Task: Create Card Card0000000183 in Board Board0000000046 in Workspace WS0000000016 in Trello. Create Card Card0000000184 in Board Board0000000046 in Workspace WS0000000016 in Trello. Create Card Card0000000185 in Board Board0000000047 in Workspace WS0000000016 in Trello. Create Card Card0000000186 in Board Board0000000047 in Workspace WS0000000016 in Trello. Create Card Card0000000187 in Board Board0000000047 in Workspace WS0000000016 in Trello
Action: Mouse moved to (606, 73)
Screenshot: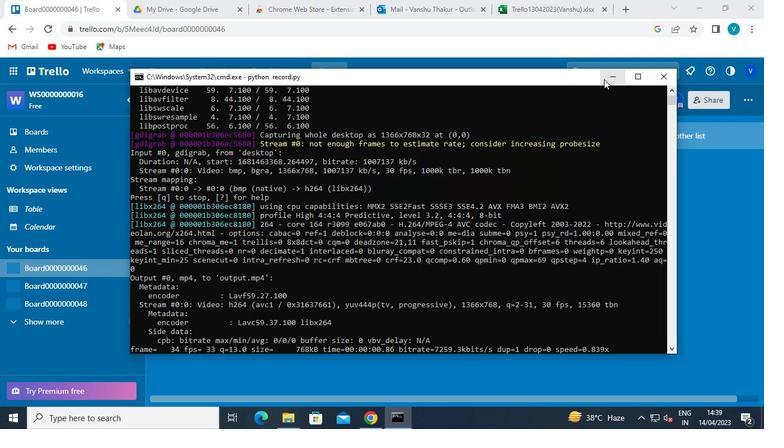 
Action: Mouse pressed left at (606, 73)
Screenshot: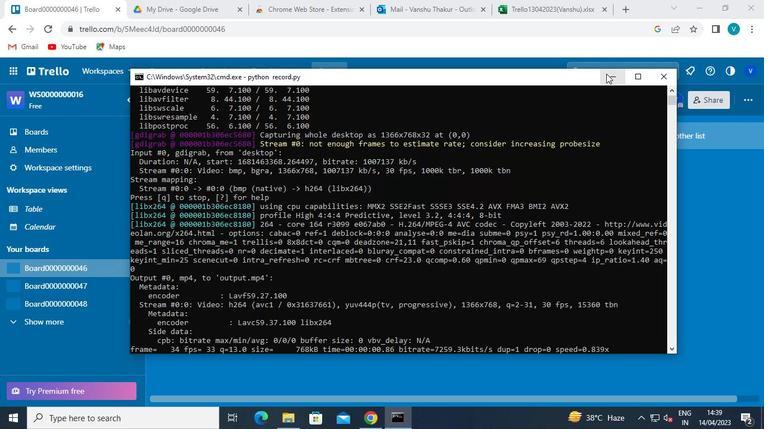 
Action: Mouse moved to (79, 267)
Screenshot: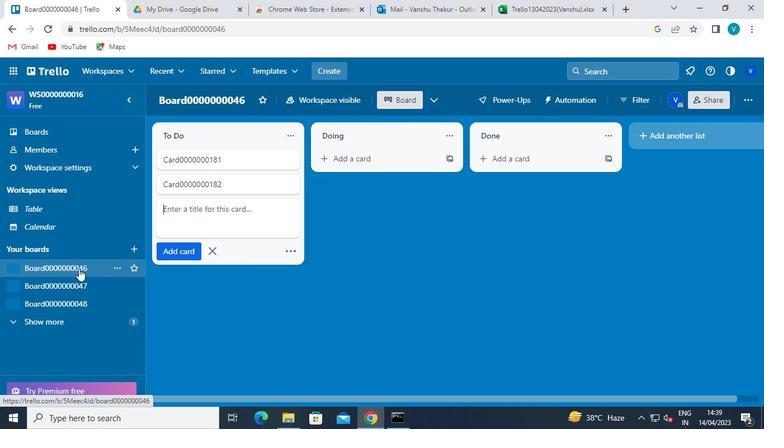 
Action: Mouse pressed left at (79, 267)
Screenshot: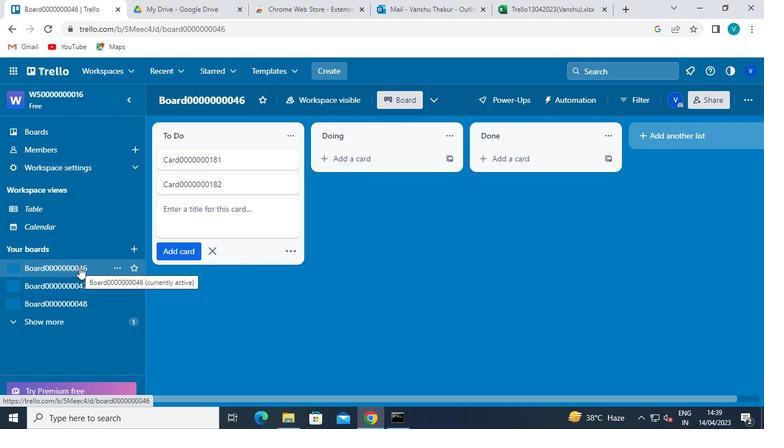 
Action: Mouse moved to (190, 204)
Screenshot: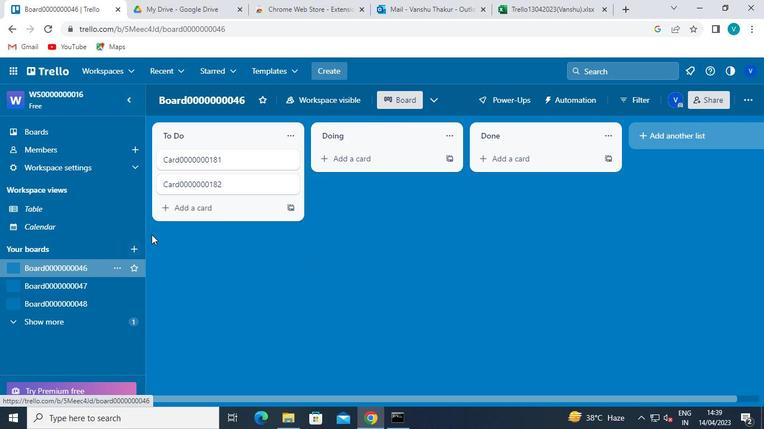 
Action: Mouse pressed left at (190, 204)
Screenshot: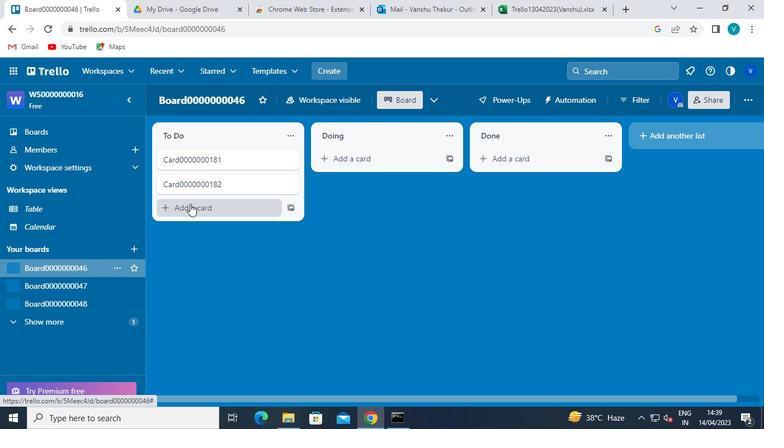 
Action: Mouse moved to (186, 219)
Screenshot: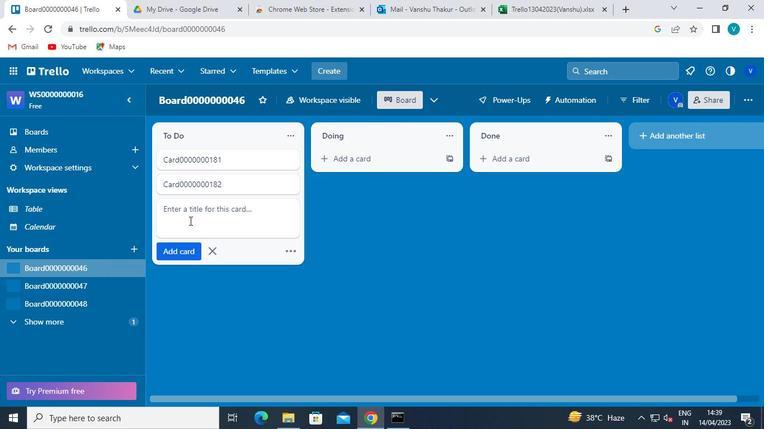 
Action: Keyboard Key.shift
Screenshot: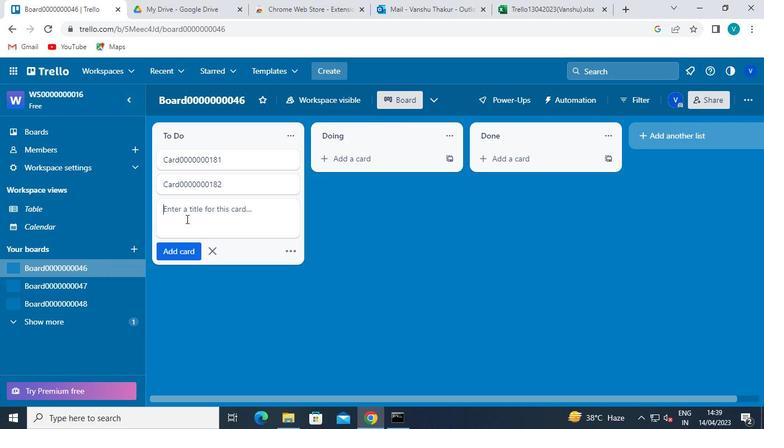 
Action: Keyboard C
Screenshot: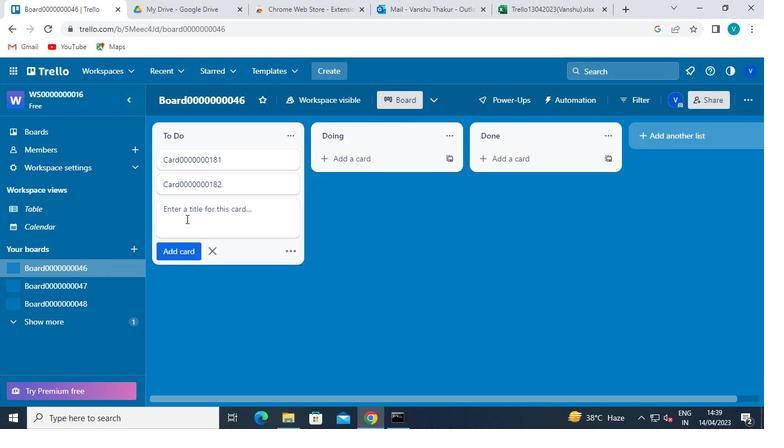 
Action: Keyboard a
Screenshot: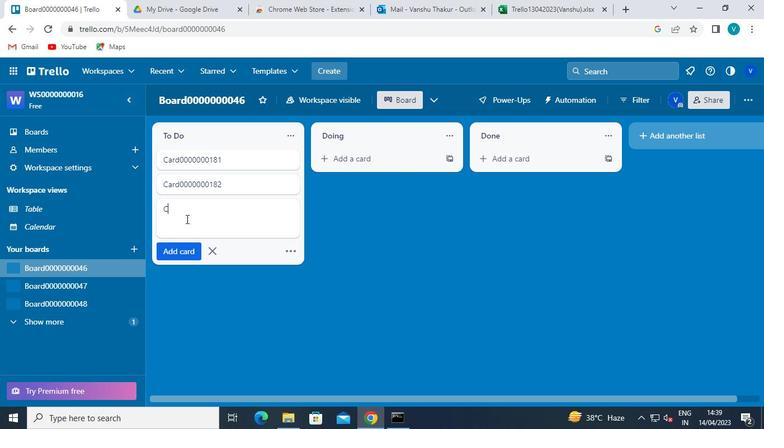 
Action: Keyboard r
Screenshot: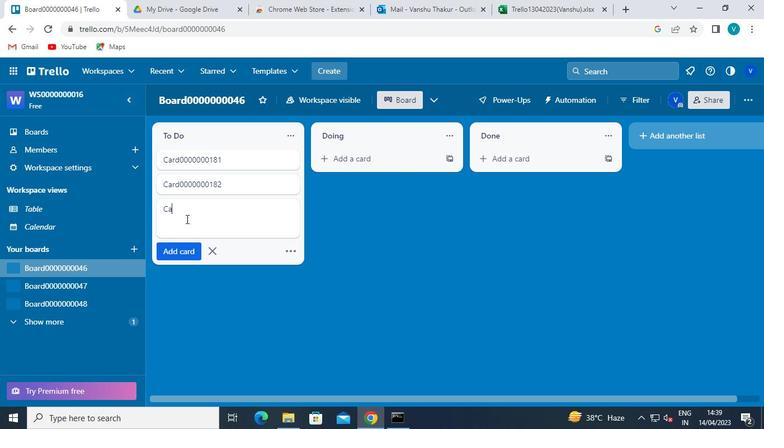 
Action: Keyboard d
Screenshot: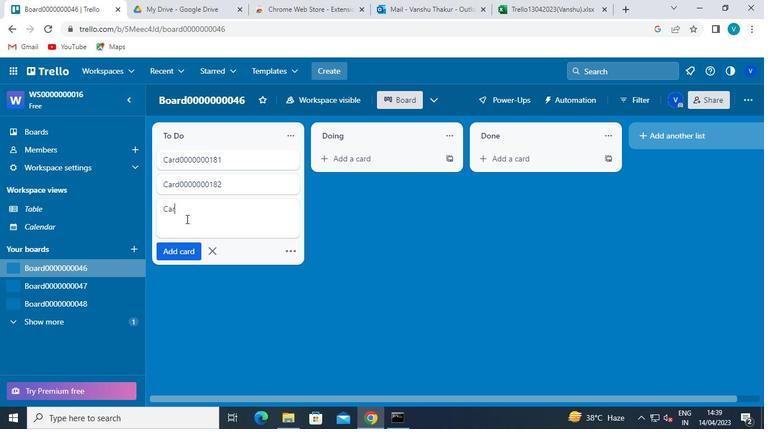
Action: Keyboard <96>
Screenshot: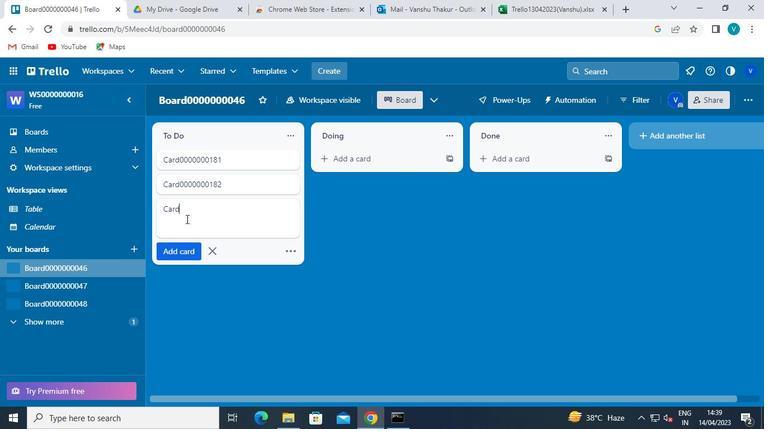 
Action: Keyboard <96>
Screenshot: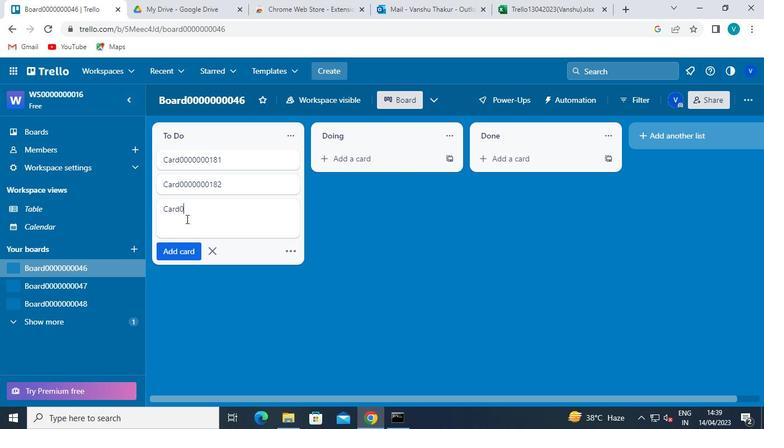 
Action: Keyboard <96>
Screenshot: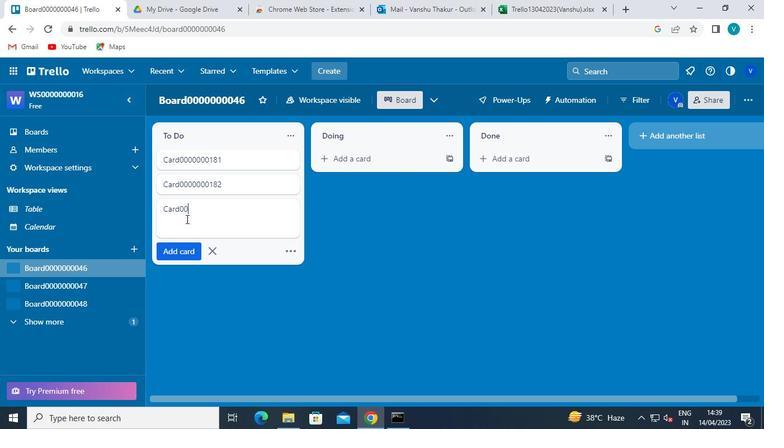 
Action: Keyboard <96>
Screenshot: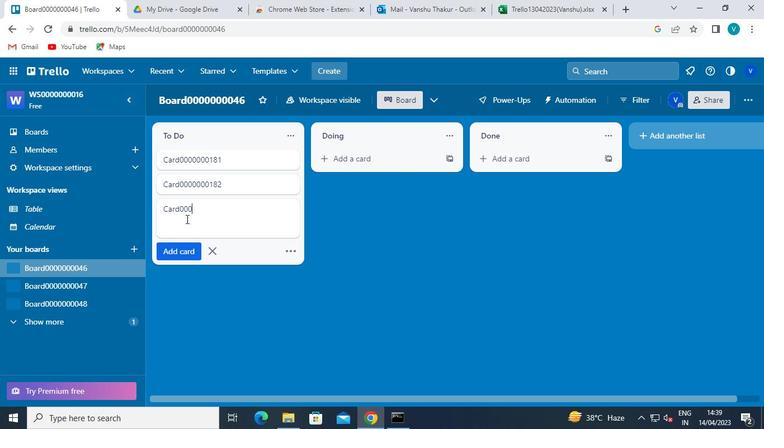 
Action: Keyboard <96>
Screenshot: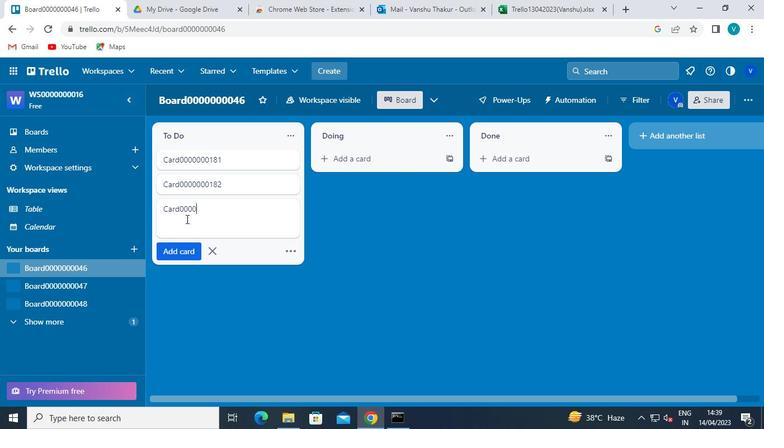 
Action: Keyboard <96>
Screenshot: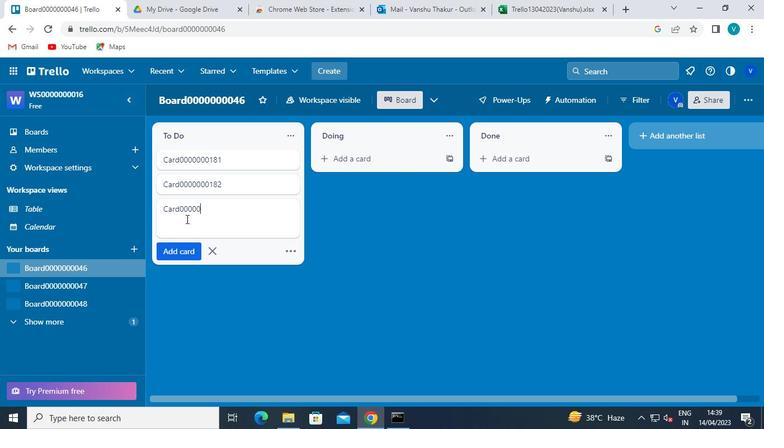 
Action: Keyboard <96>
Screenshot: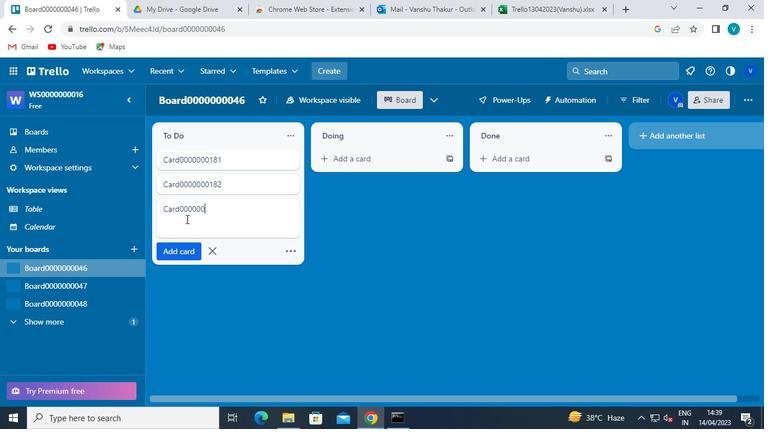 
Action: Keyboard <97>
Screenshot: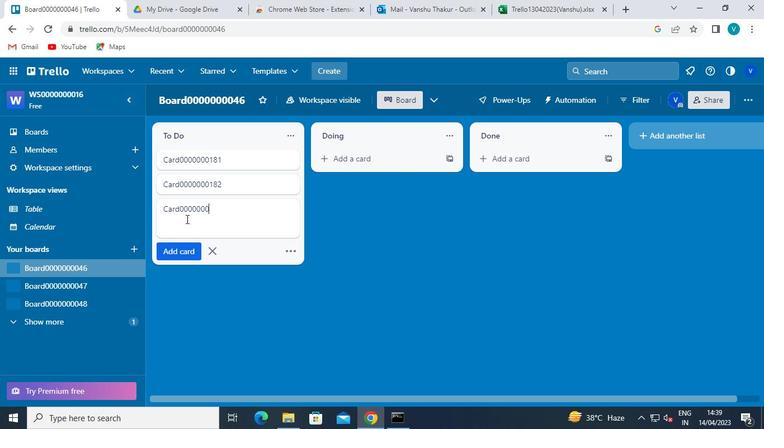 
Action: Keyboard <104>
Screenshot: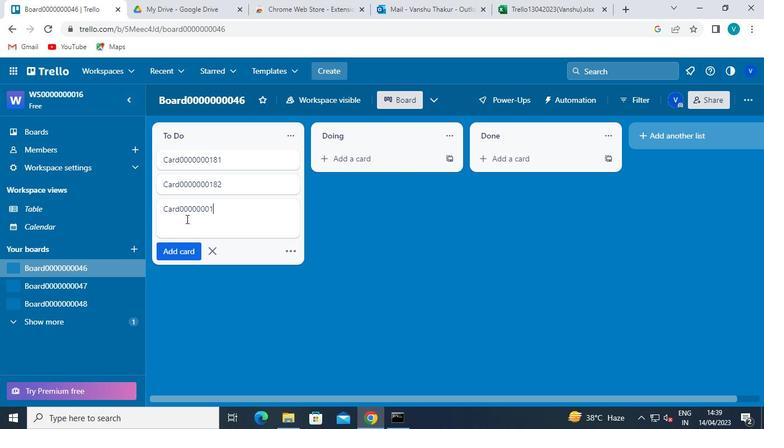
Action: Keyboard <99>
Screenshot: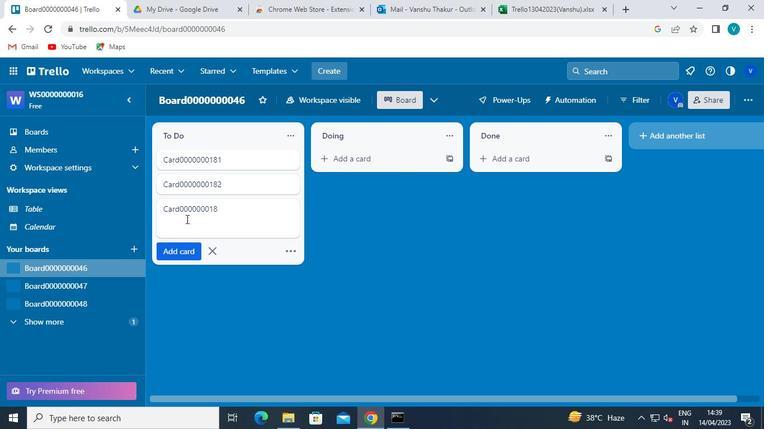 
Action: Keyboard Key.enter
Screenshot: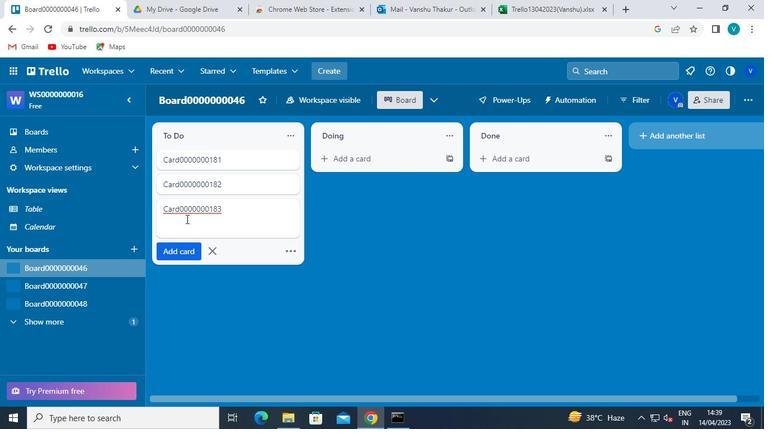 
Action: Keyboard Key.shift
Screenshot: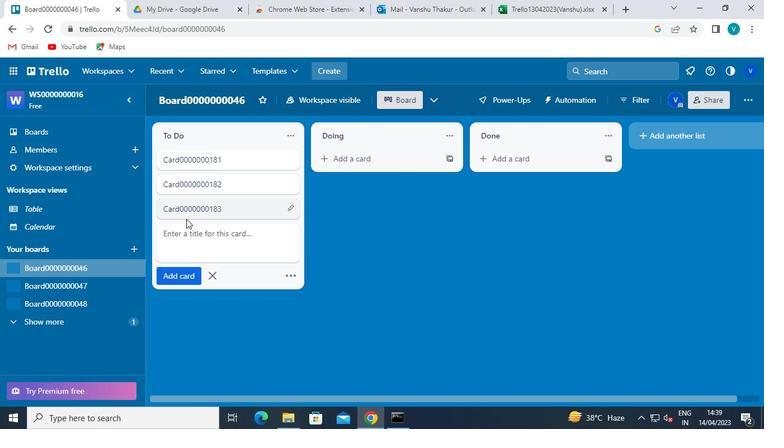 
Action: Keyboard C
Screenshot: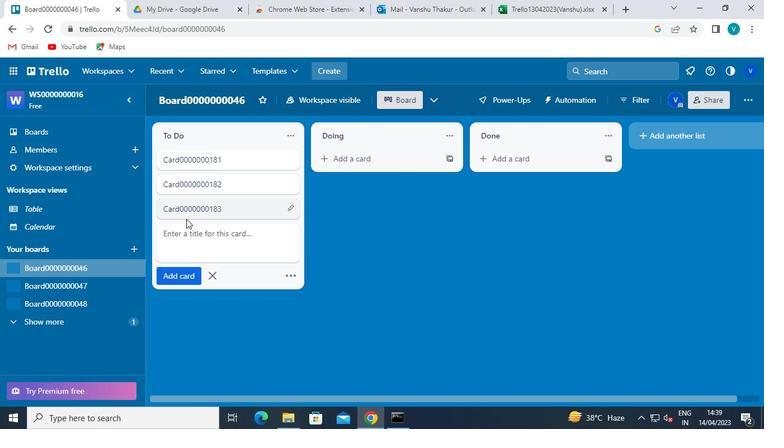 
Action: Keyboard a
Screenshot: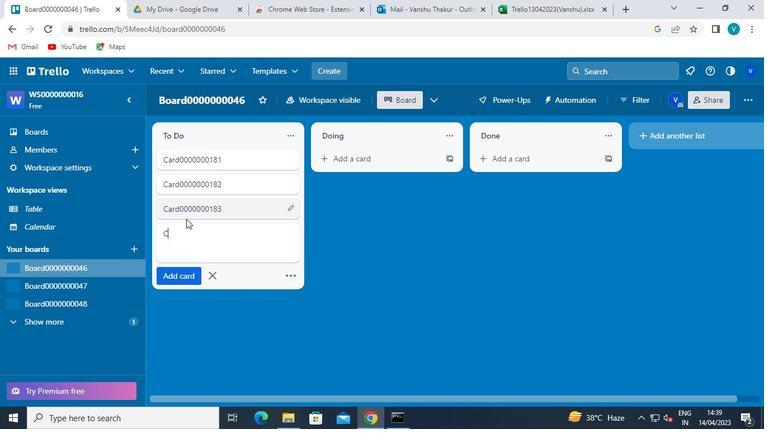 
Action: Keyboard r
Screenshot: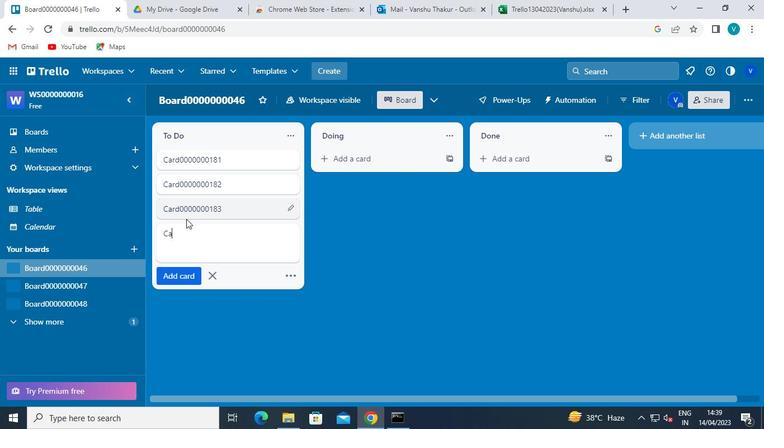 
Action: Keyboard d
Screenshot: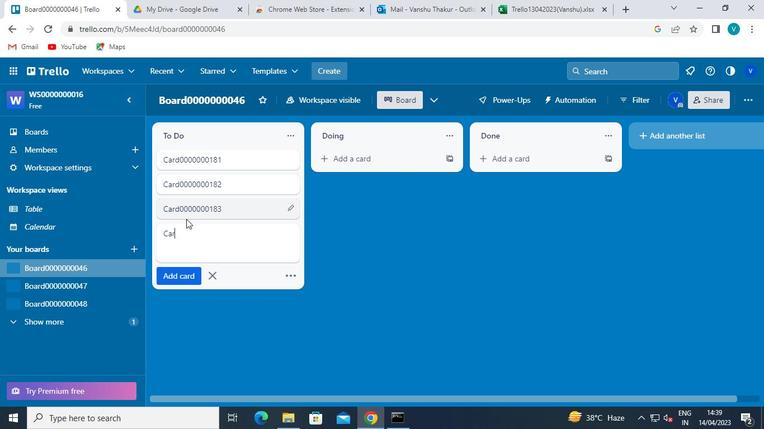 
Action: Keyboard <96>
Screenshot: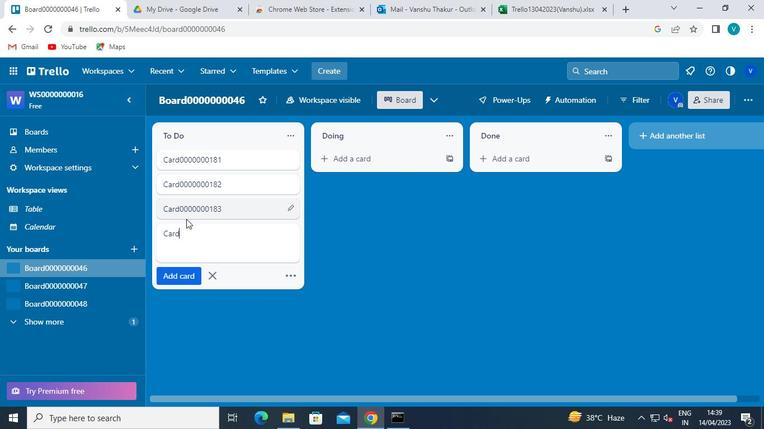 
Action: Keyboard <96>
Screenshot: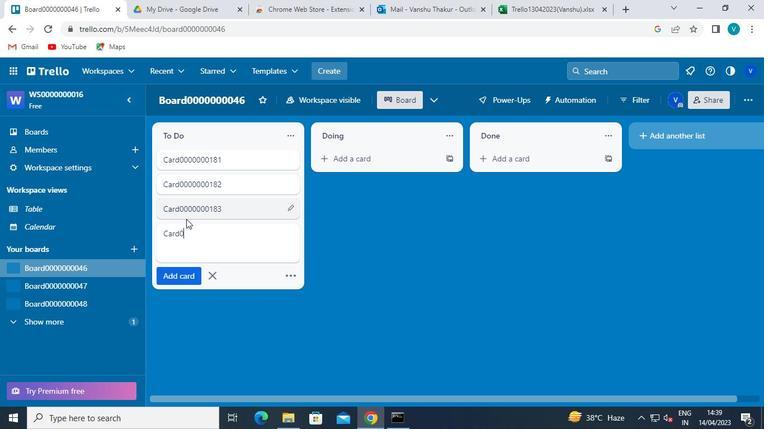 
Action: Keyboard <96>
Screenshot: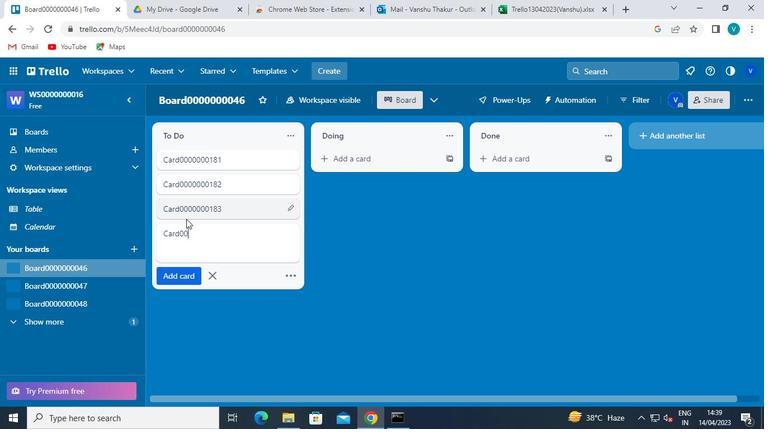 
Action: Keyboard <96>
Screenshot: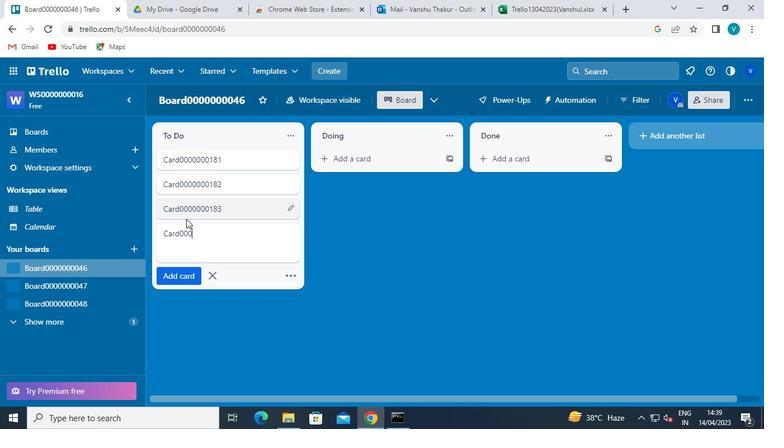 
Action: Keyboard <96>
Screenshot: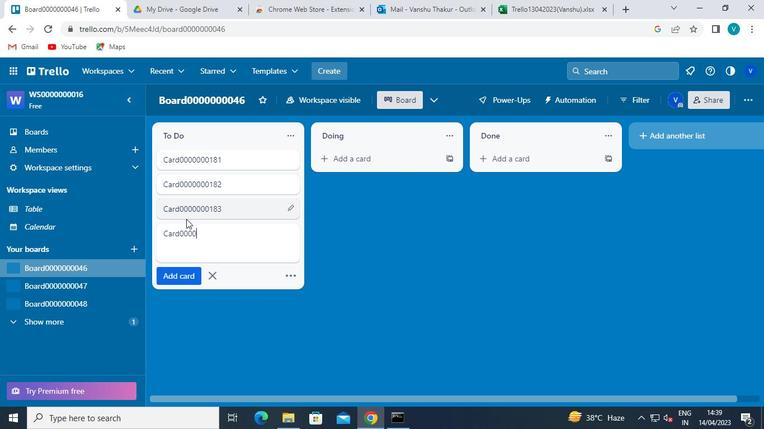 
Action: Keyboard <96>
Screenshot: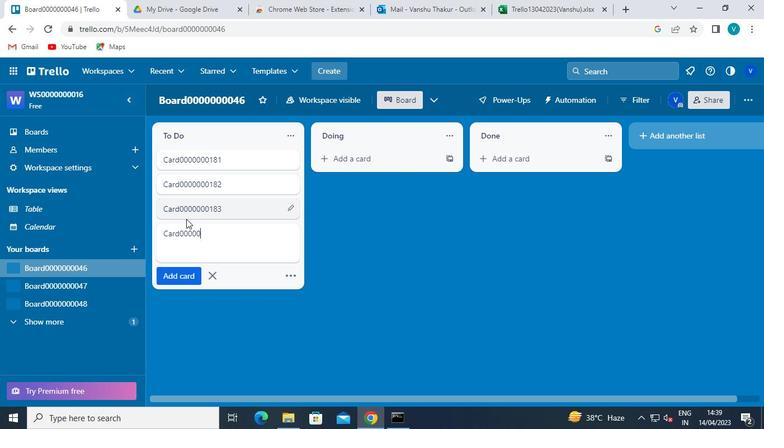 
Action: Keyboard <96>
Screenshot: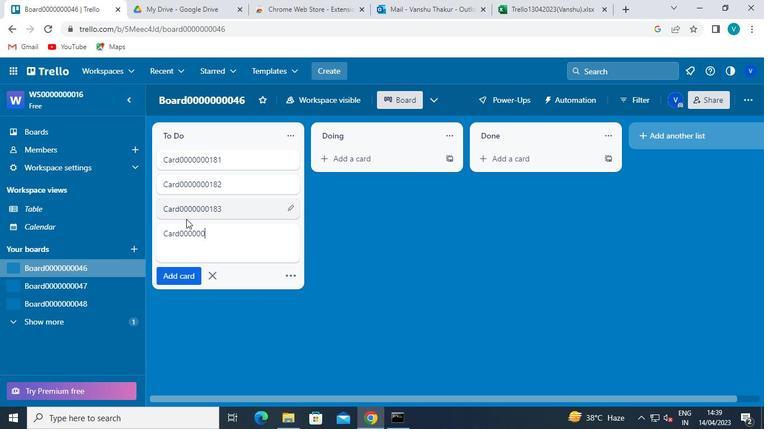 
Action: Keyboard <97>
Screenshot: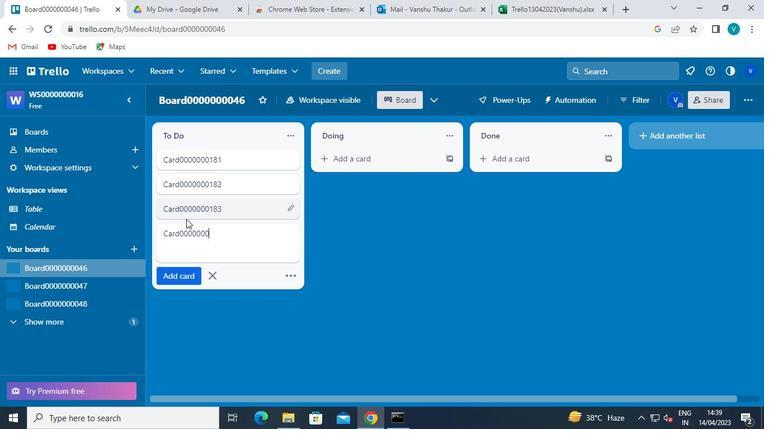 
Action: Keyboard <104>
Screenshot: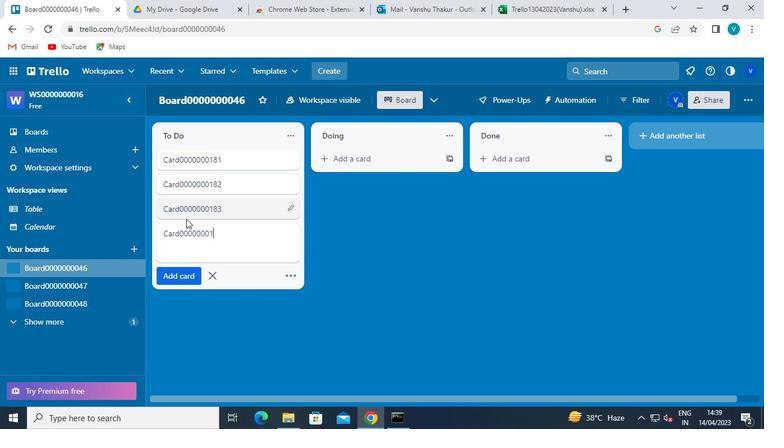 
Action: Keyboard <100>
Screenshot: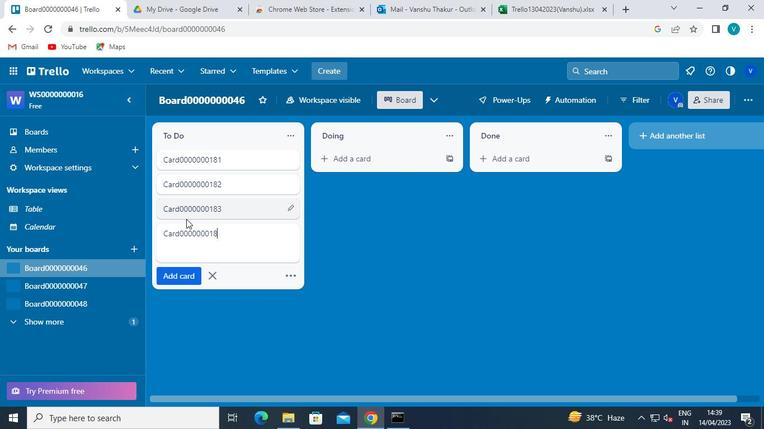 
Action: Keyboard Key.enter
Screenshot: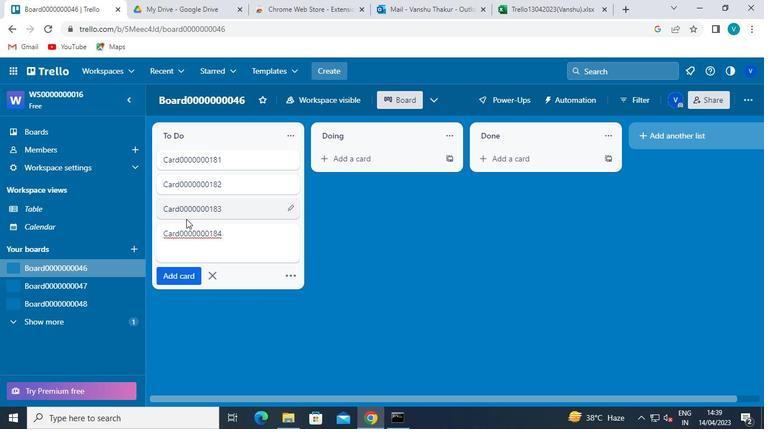 
Action: Mouse moved to (88, 283)
Screenshot: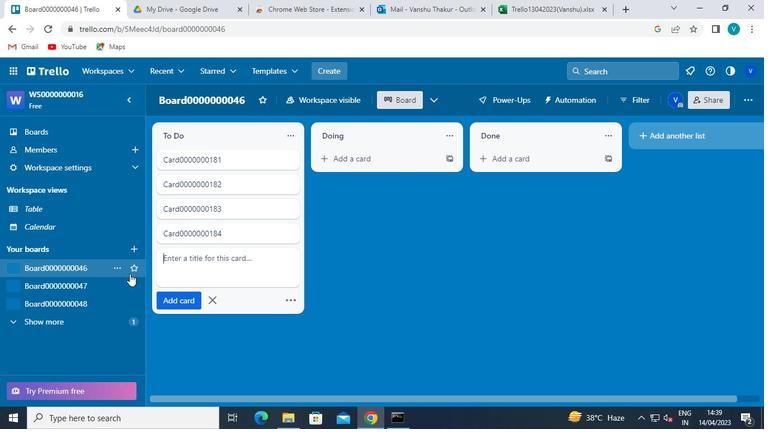 
Action: Mouse pressed left at (88, 283)
Screenshot: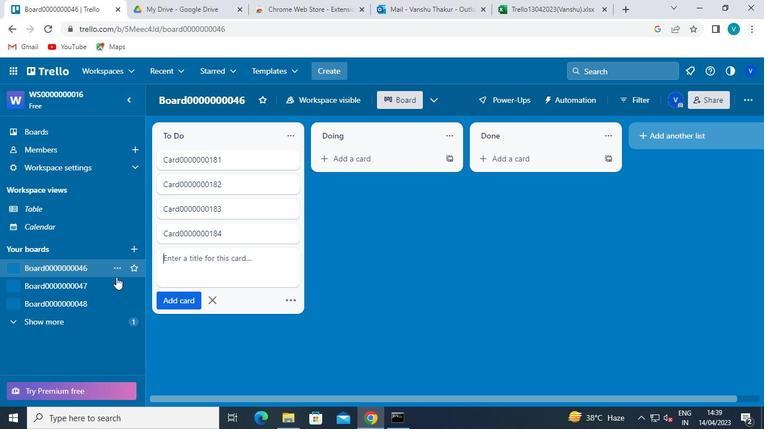 
Action: Mouse moved to (192, 158)
Screenshot: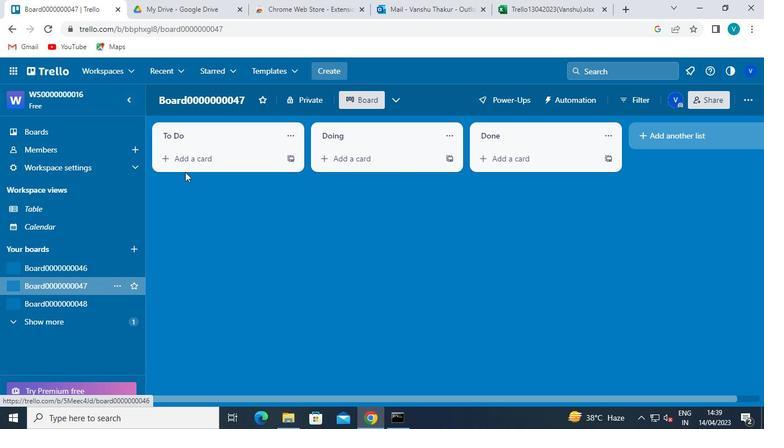 
Action: Mouse pressed left at (192, 158)
Screenshot: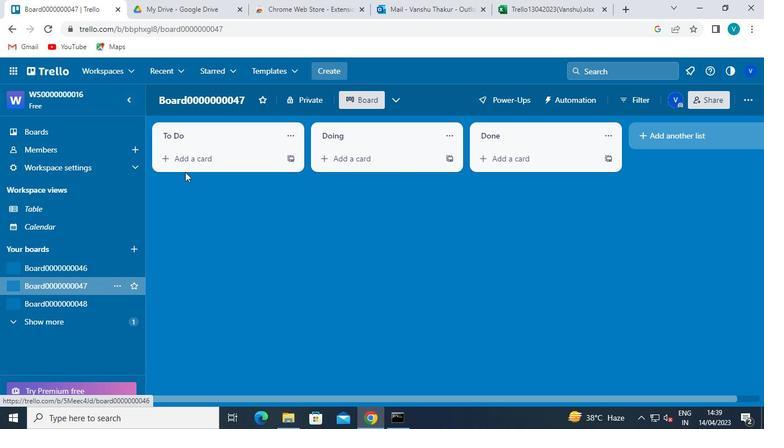 
Action: Keyboard Key.shift
Screenshot: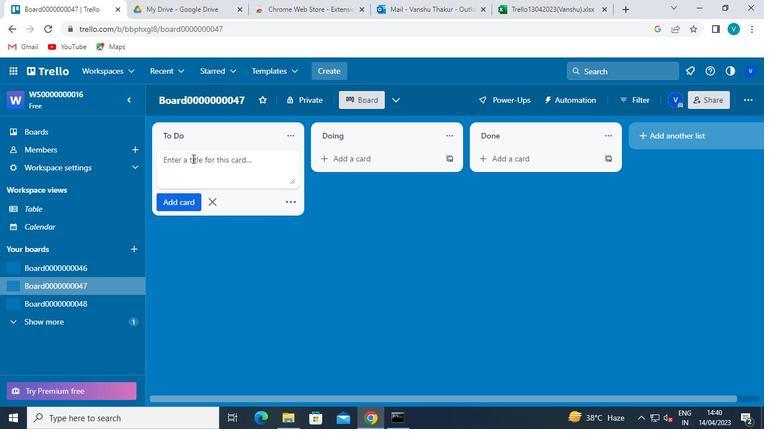 
Action: Keyboard C
Screenshot: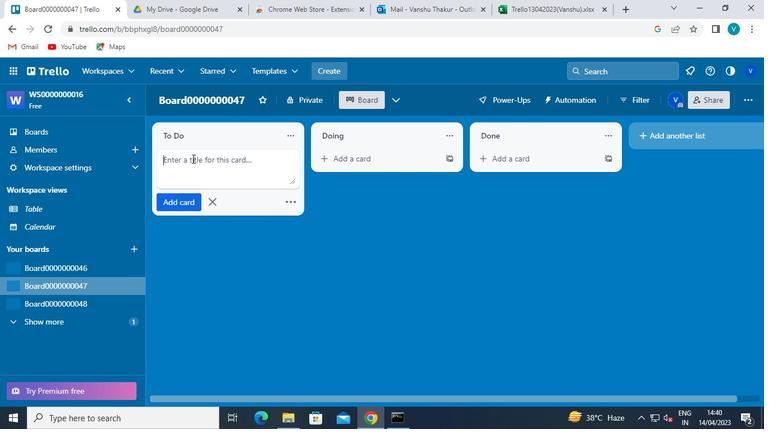 
Action: Keyboard a
Screenshot: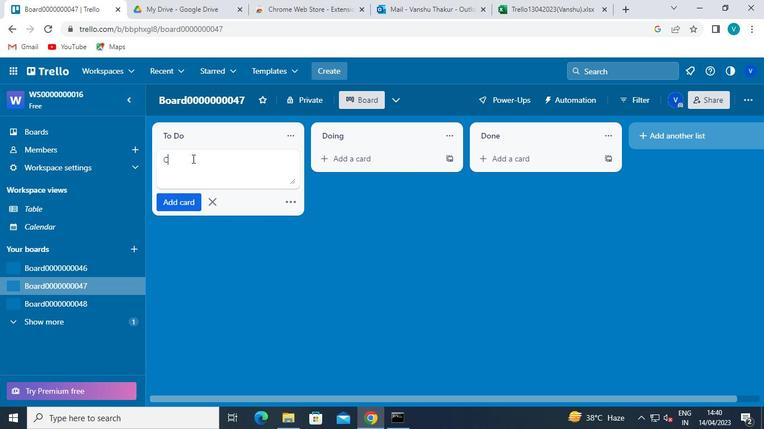 
Action: Keyboard r
Screenshot: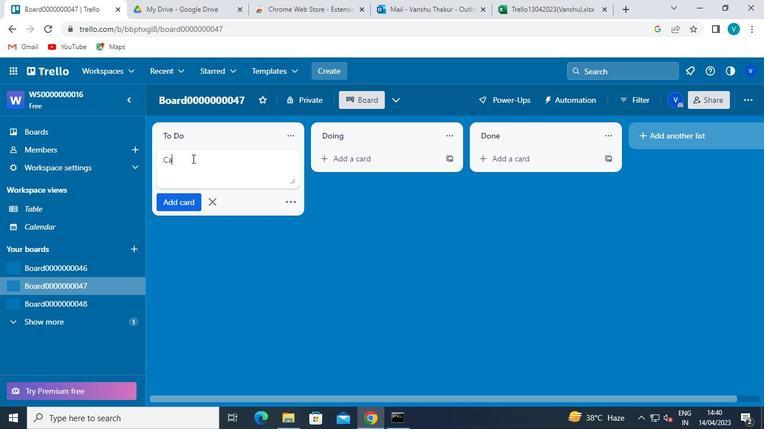 
Action: Keyboard d
Screenshot: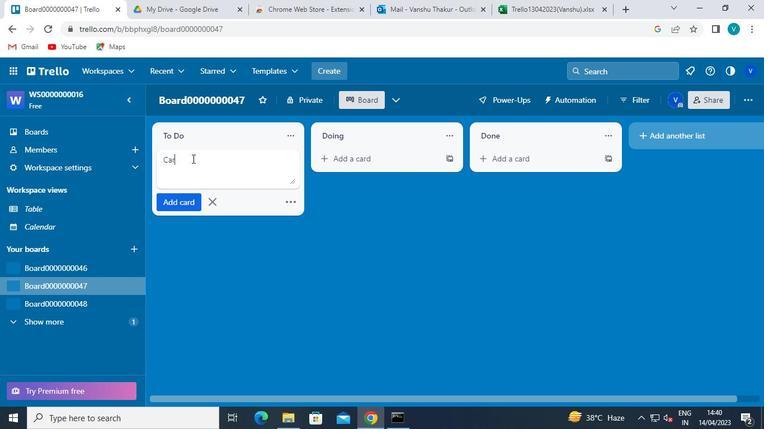 
Action: Keyboard <96>
Screenshot: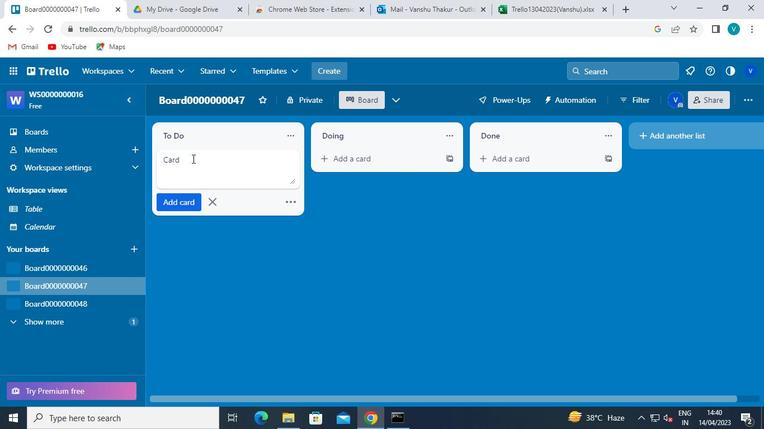 
Action: Keyboard <96>
Screenshot: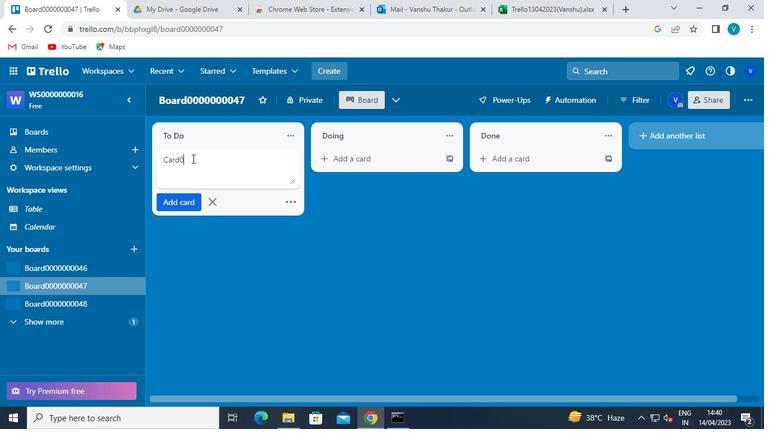 
Action: Keyboard <96>
Screenshot: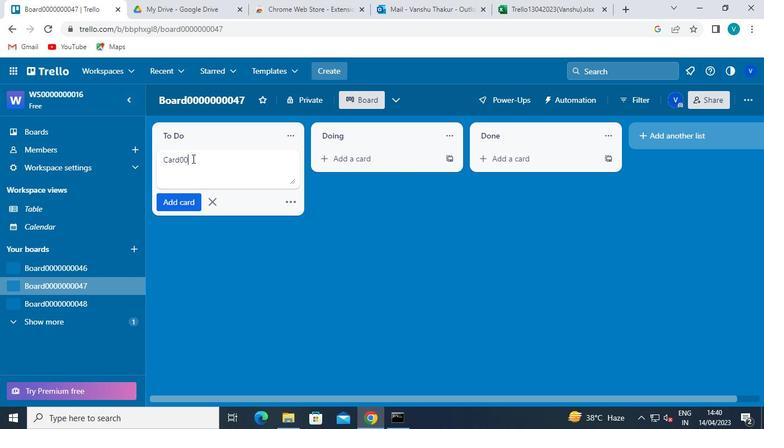 
Action: Keyboard <96>
Screenshot: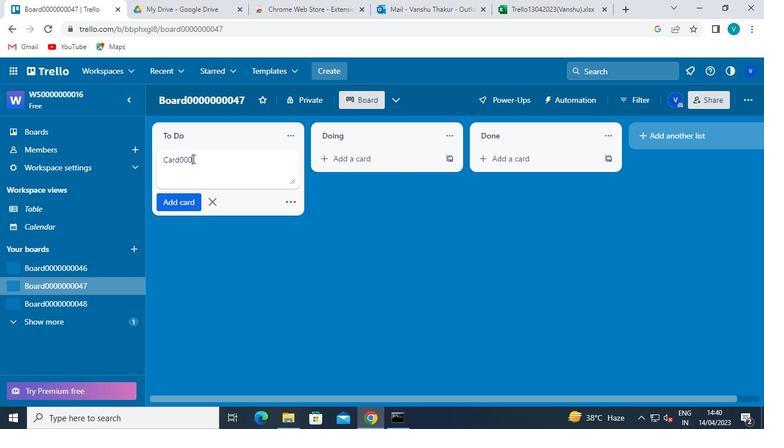 
Action: Keyboard <96>
Screenshot: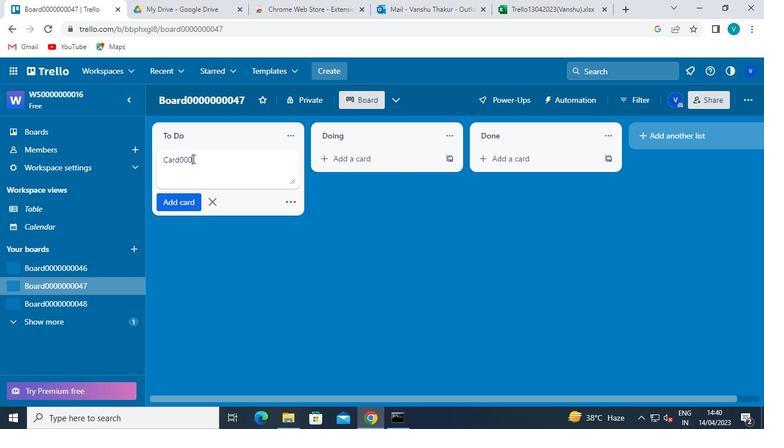 
Action: Keyboard <96>
Screenshot: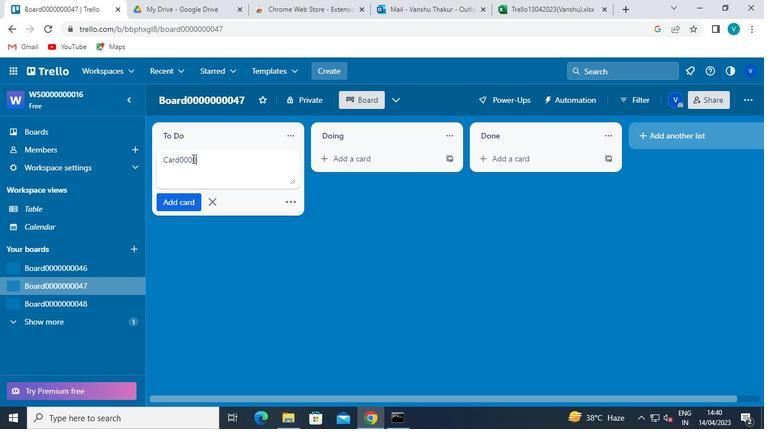 
Action: Keyboard <96>
Screenshot: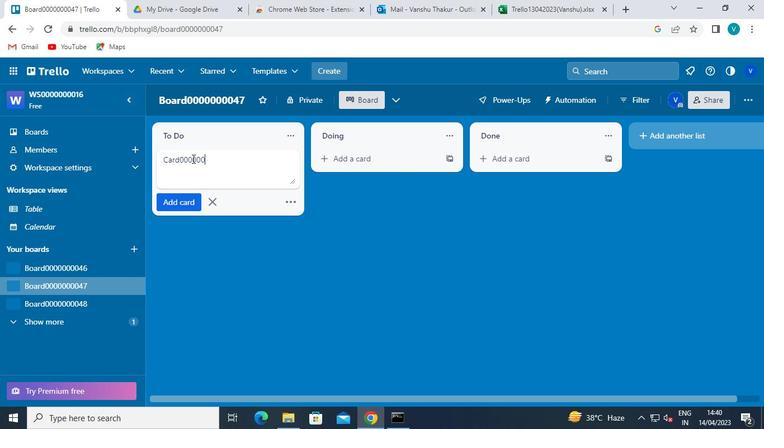
Action: Keyboard <97>
Screenshot: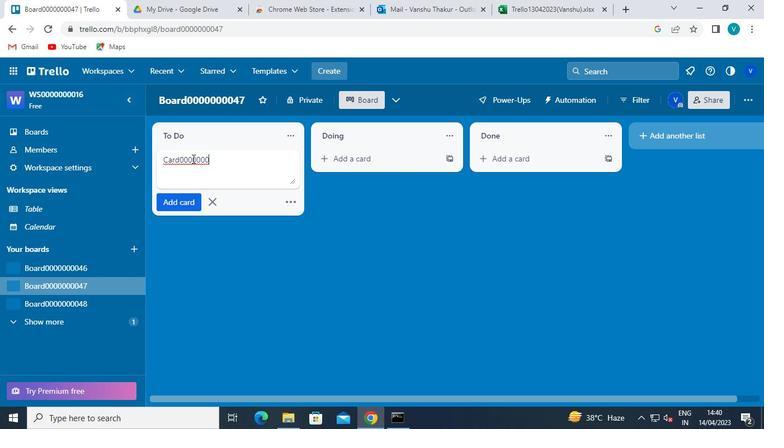 
Action: Keyboard <104>
Screenshot: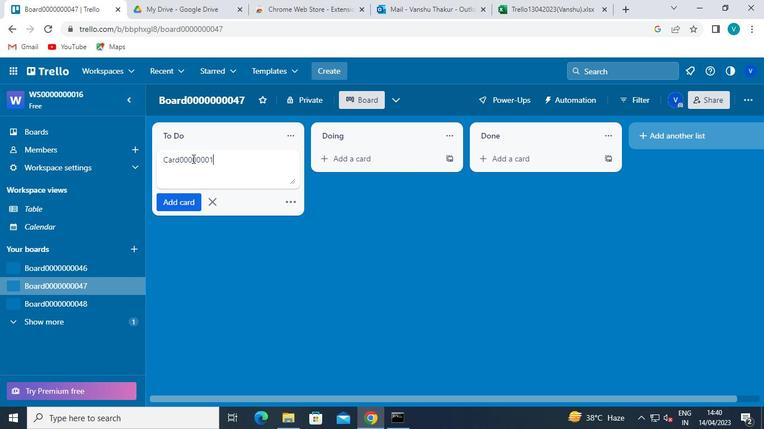 
Action: Keyboard <101>
Screenshot: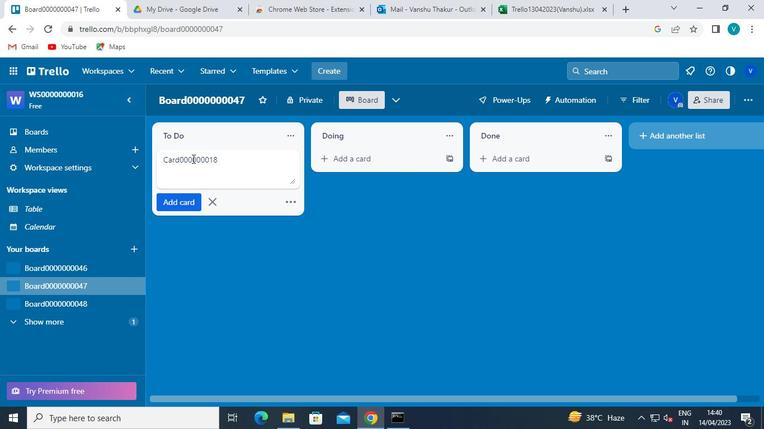
Action: Keyboard Key.enter
Screenshot: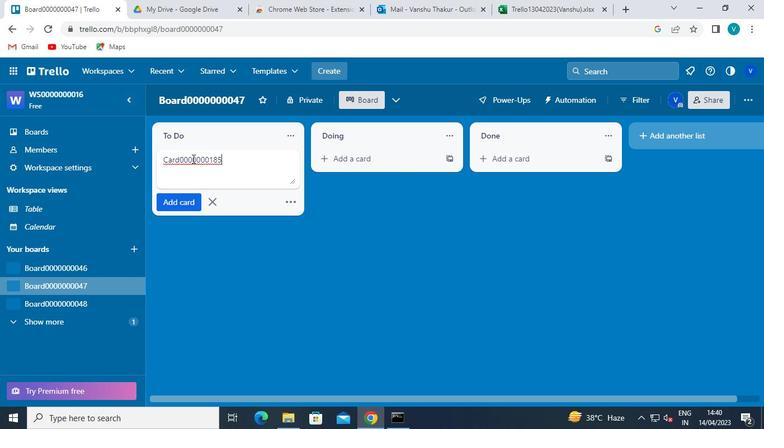 
Action: Keyboard Key.shift
Screenshot: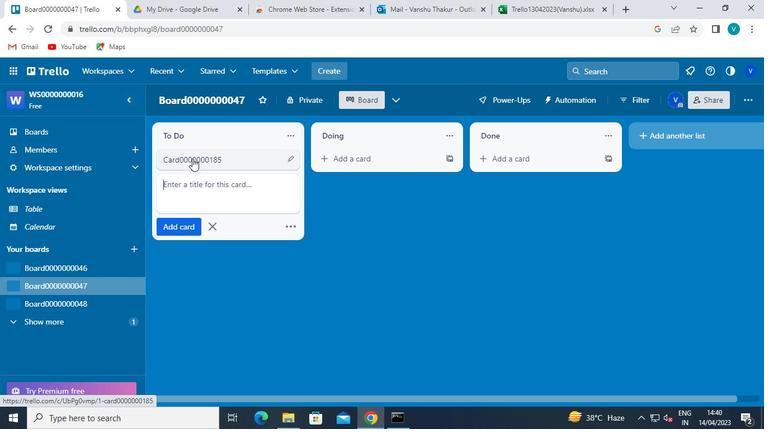 
Action: Keyboard C
Screenshot: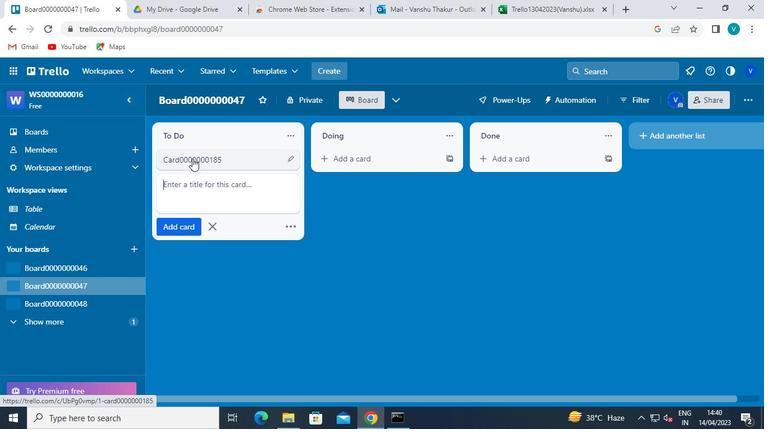 
Action: Keyboard a
Screenshot: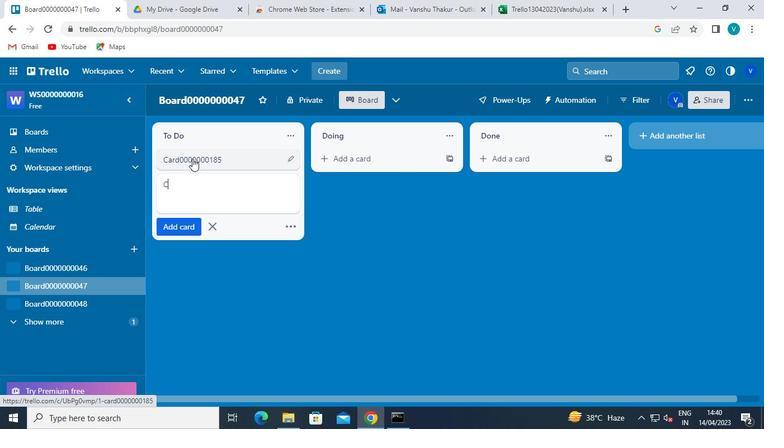 
Action: Keyboard r
Screenshot: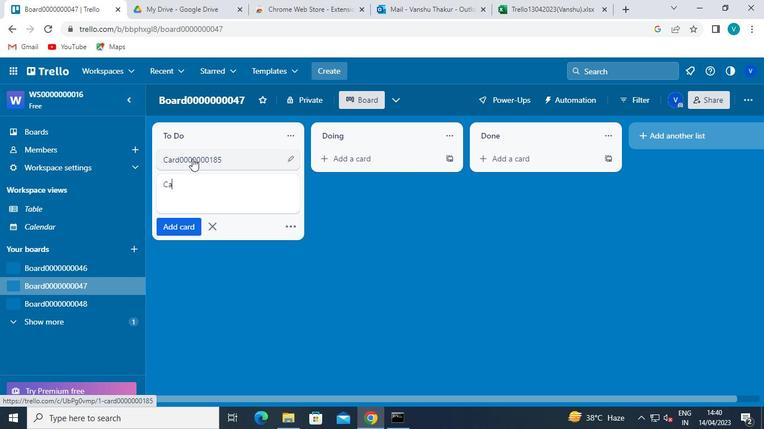 
Action: Keyboard d
Screenshot: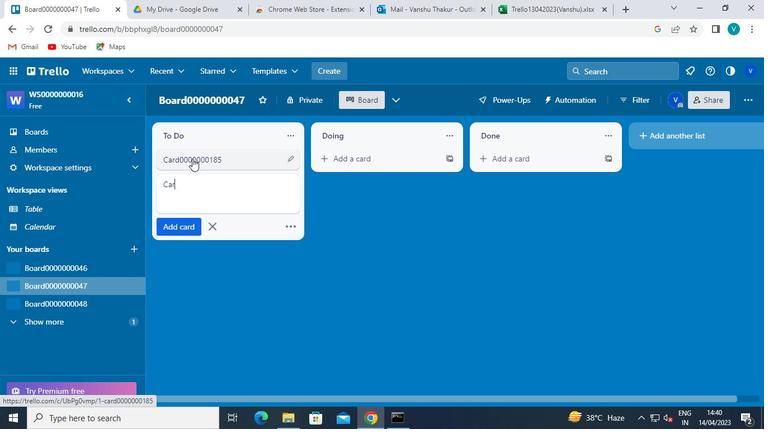 
Action: Keyboard <96>
Screenshot: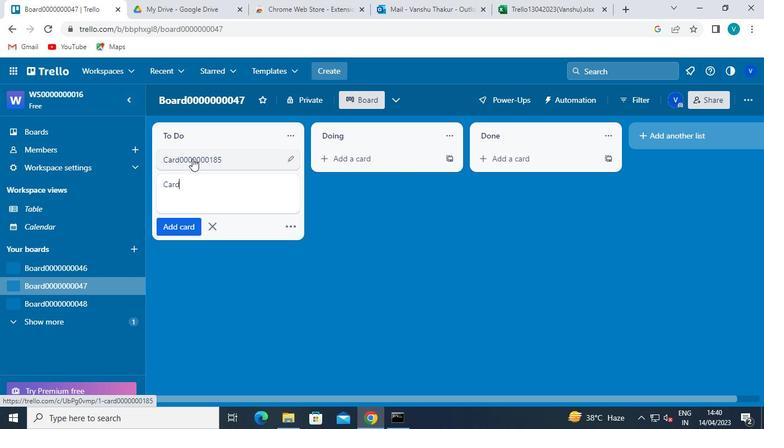 
Action: Keyboard <96>
Screenshot: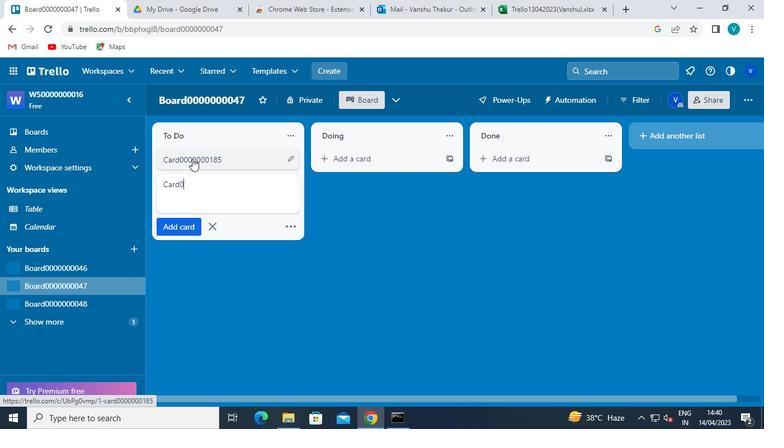 
Action: Keyboard <96>
Screenshot: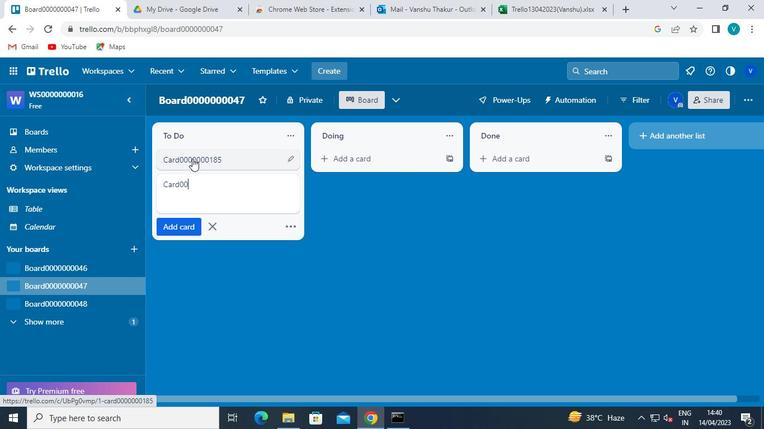 
Action: Keyboard <96>
Screenshot: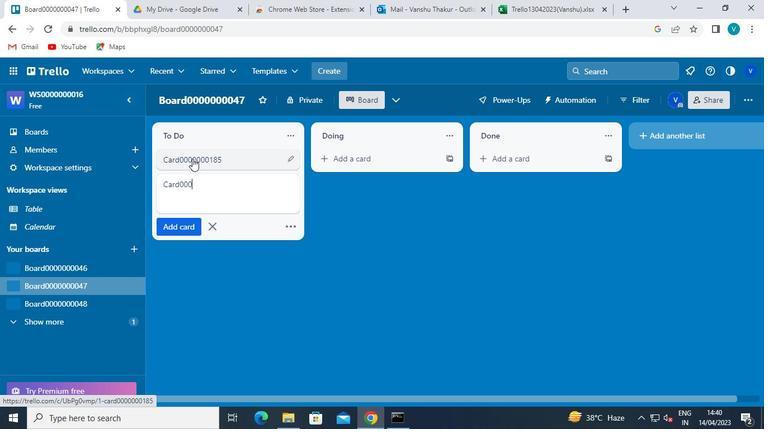
Action: Keyboard <96>
Screenshot: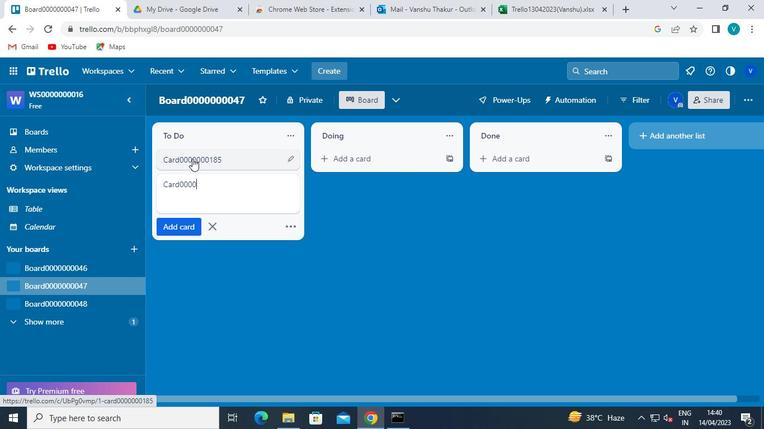 
Action: Keyboard <96>
Screenshot: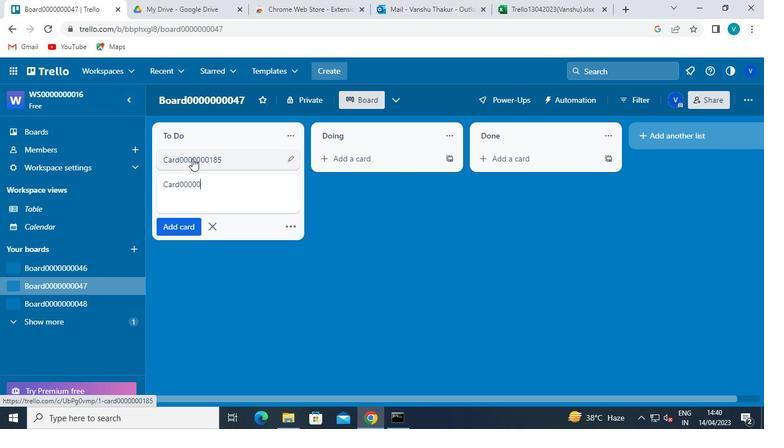 
Action: Keyboard <96>
Screenshot: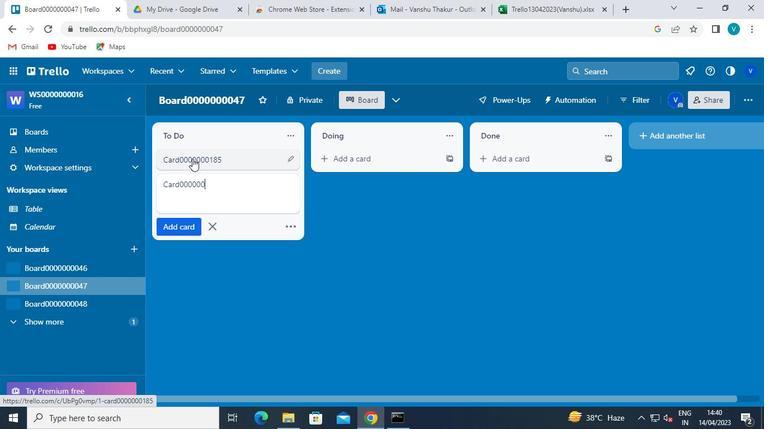 
Action: Keyboard <97>
Screenshot: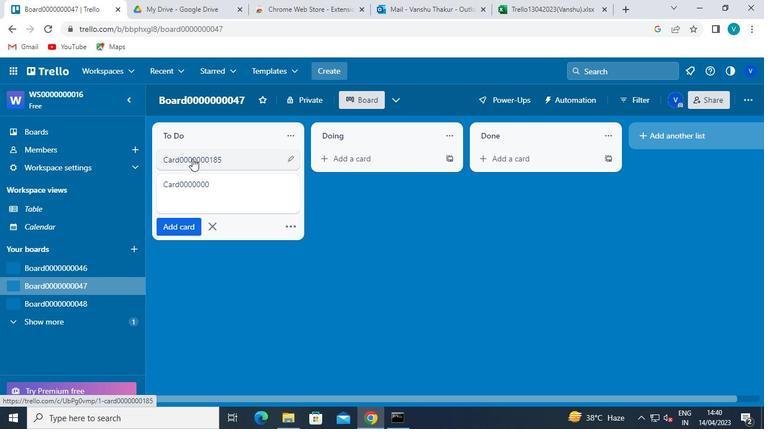 
Action: Keyboard <104>
Screenshot: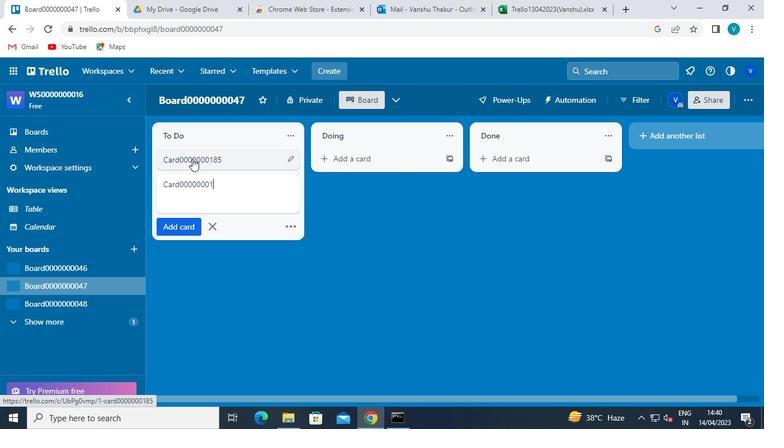 
Action: Keyboard <102>
Screenshot: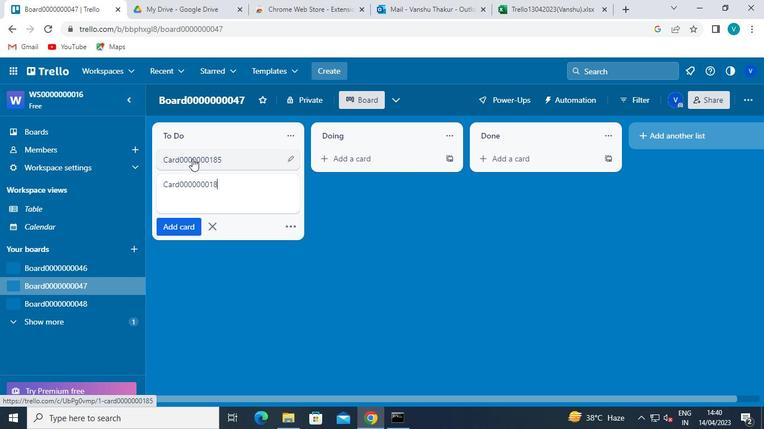 
Action: Keyboard Key.enter
Screenshot: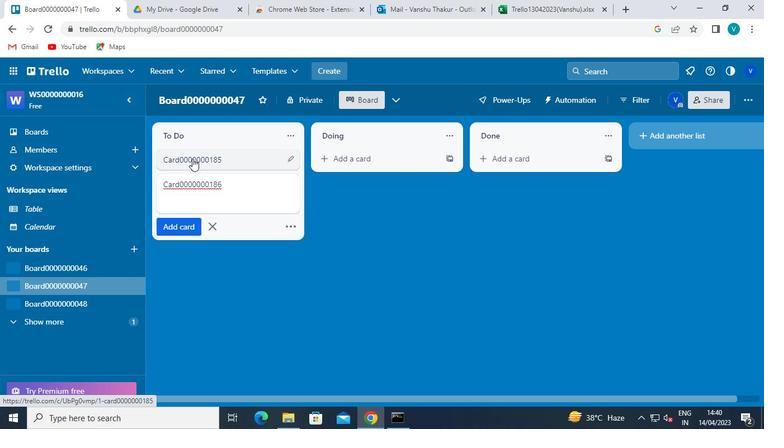 
Action: Keyboard Key.shift
Screenshot: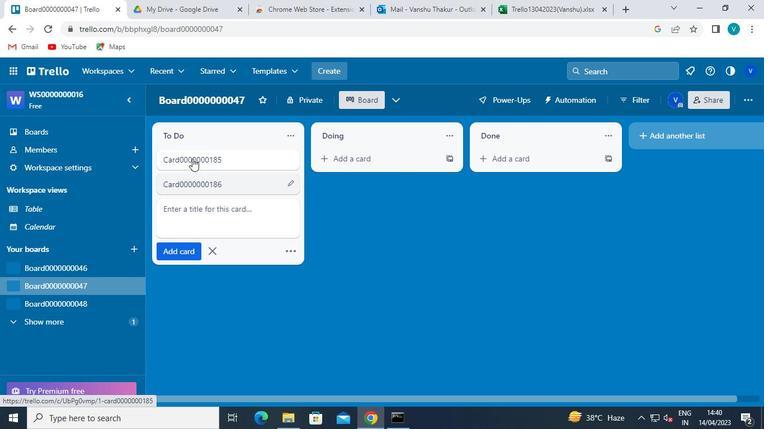 
Action: Keyboard C
Screenshot: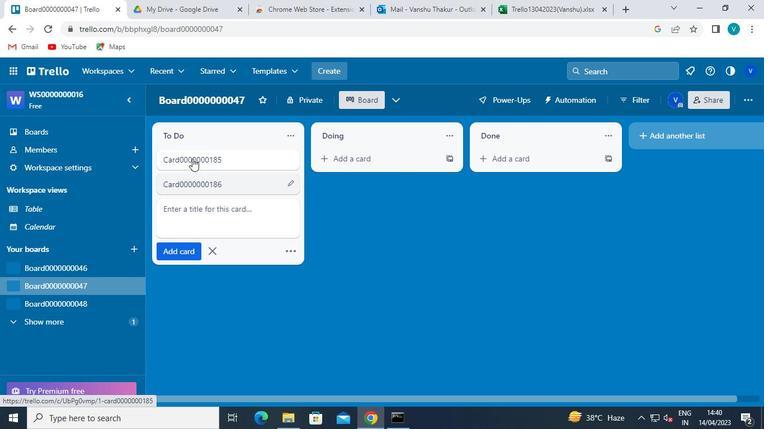 
Action: Keyboard a
Screenshot: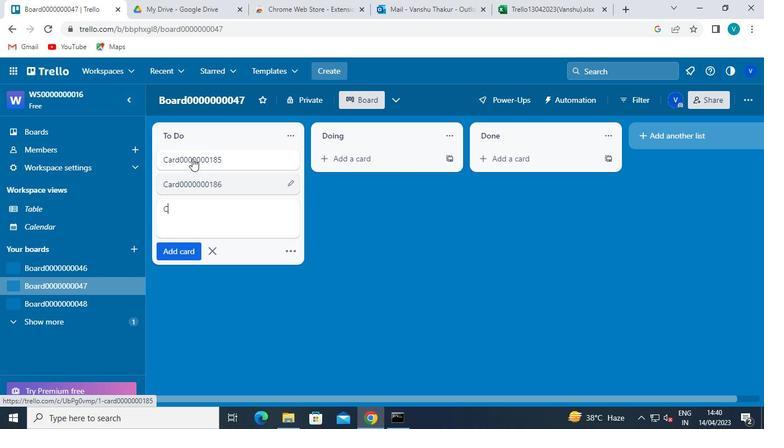 
Action: Keyboard r
Screenshot: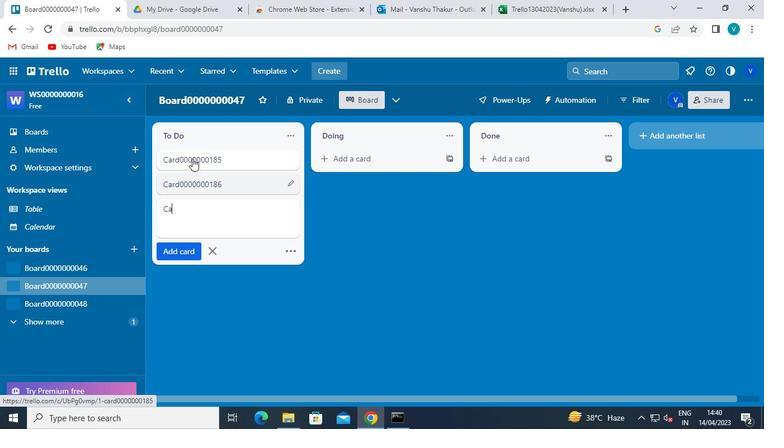 
Action: Keyboard d
Screenshot: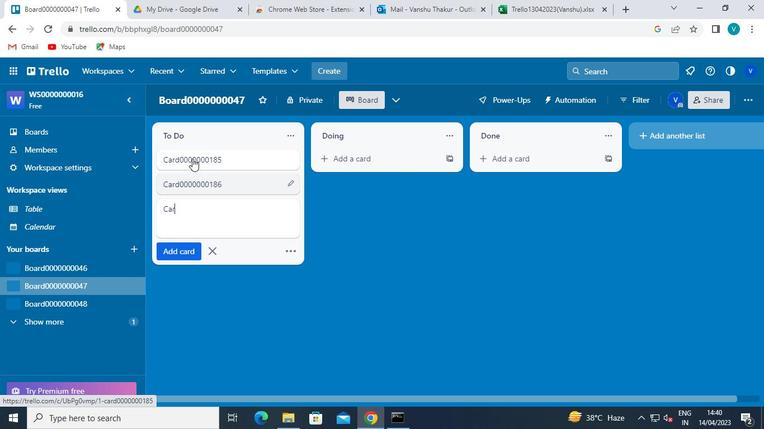 
Action: Keyboard <96>
Screenshot: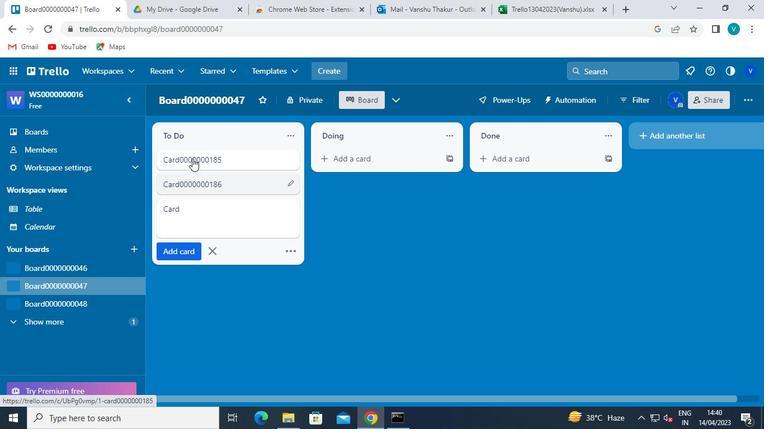 
Action: Keyboard <96>
Screenshot: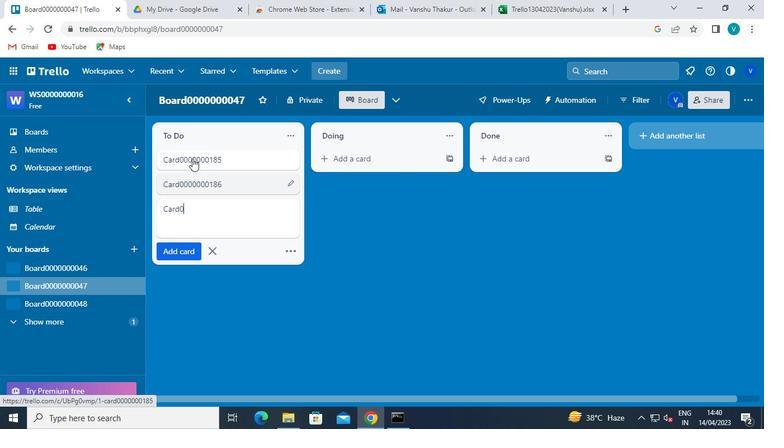 
Action: Keyboard <96>
Screenshot: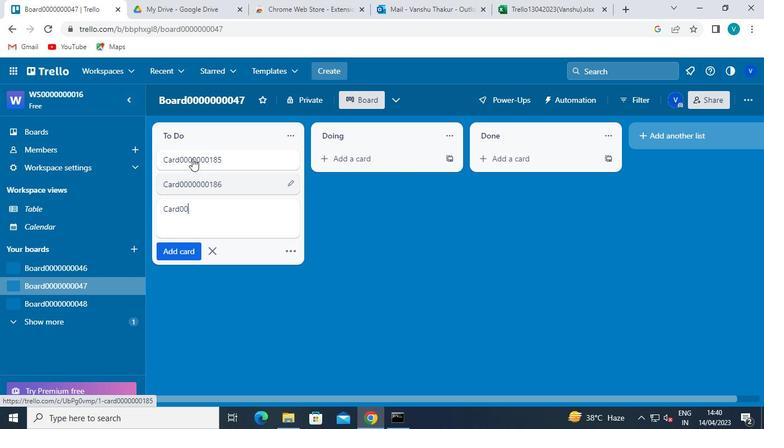 
Action: Keyboard <96>
Screenshot: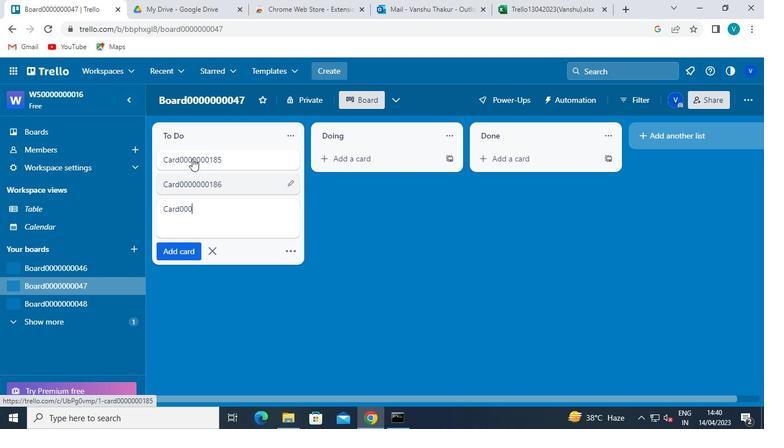 
Action: Keyboard <96>
Screenshot: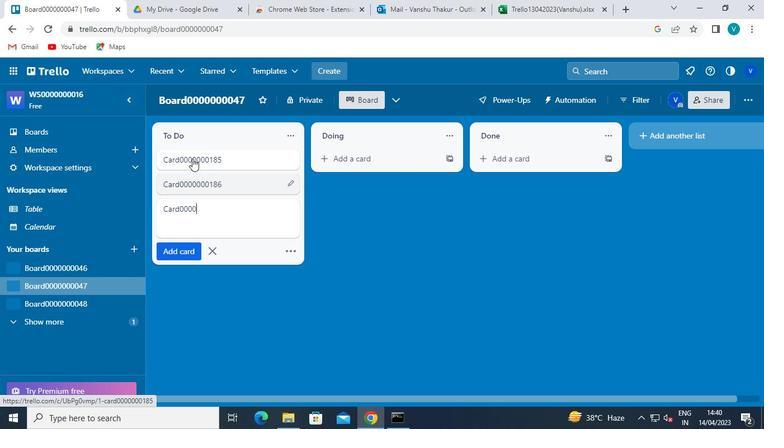 
Action: Keyboard <96>
Screenshot: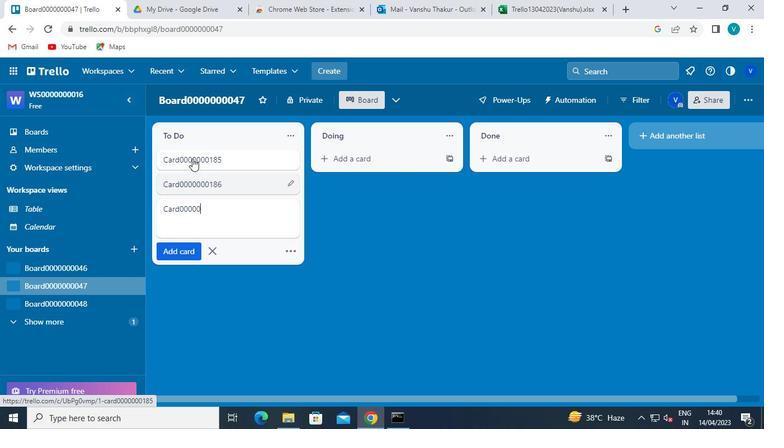 
Action: Keyboard <96>
Screenshot: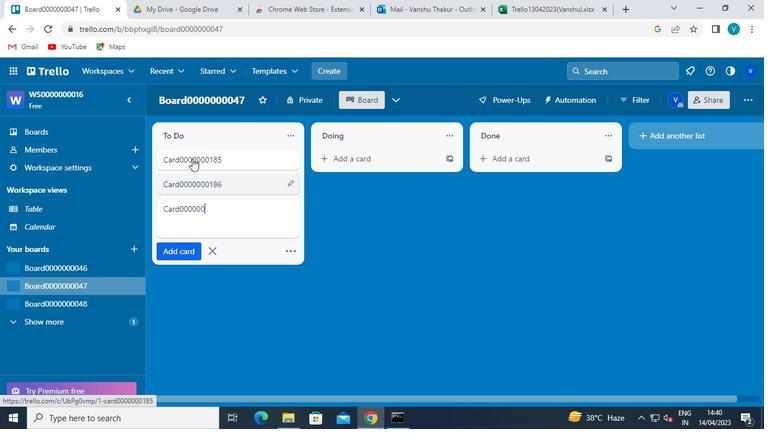 
Action: Keyboard <97>
Screenshot: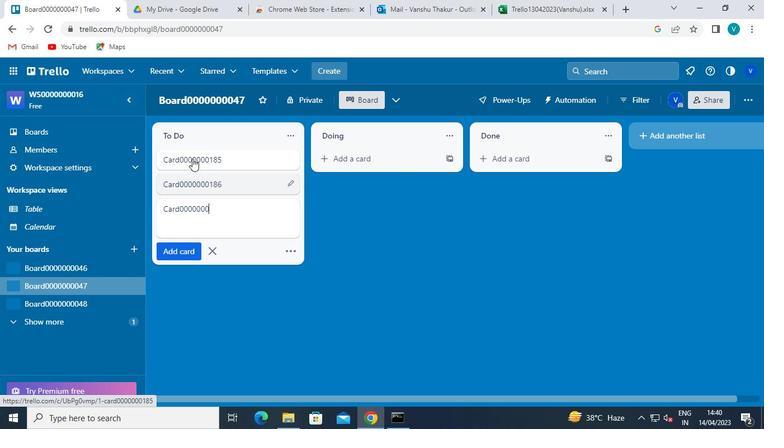 
Action: Keyboard <104>
Screenshot: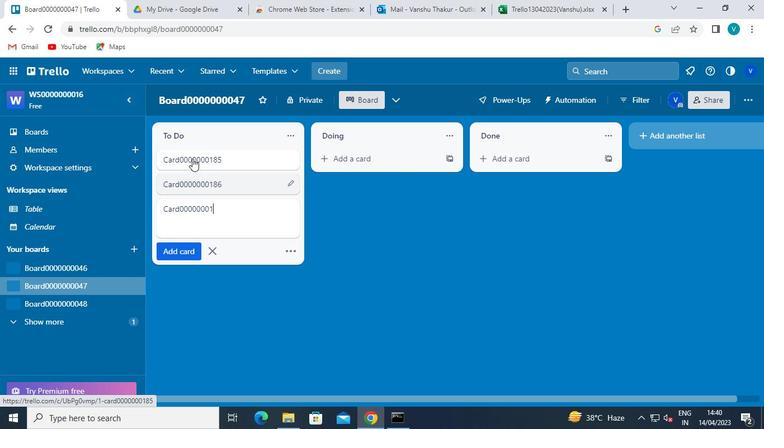 
Action: Keyboard <103>
Screenshot: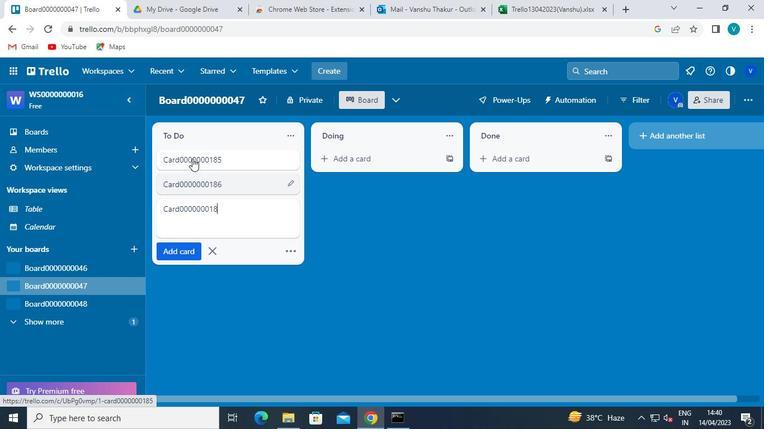 
Action: Keyboard Key.enter
Screenshot: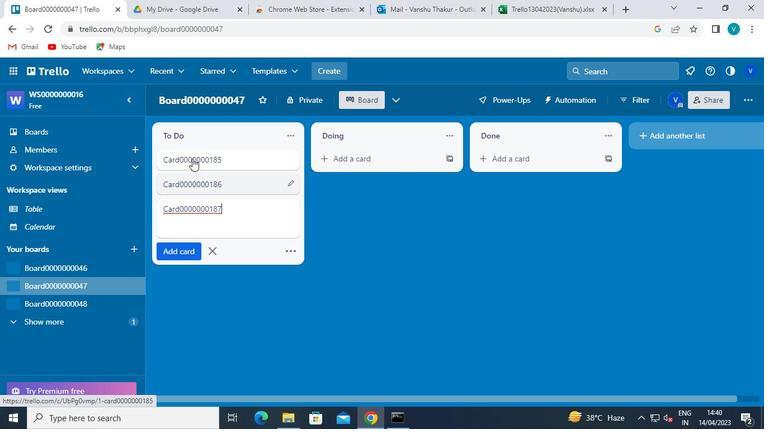 
Action: Mouse moved to (391, 428)
Screenshot: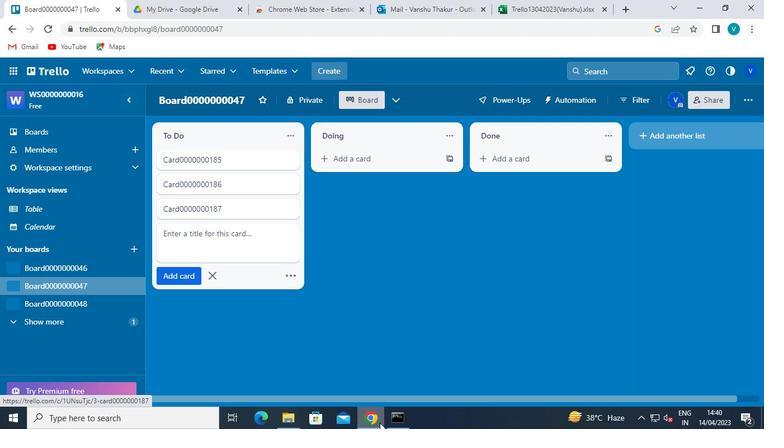 
Action: Mouse pressed left at (391, 428)
Screenshot: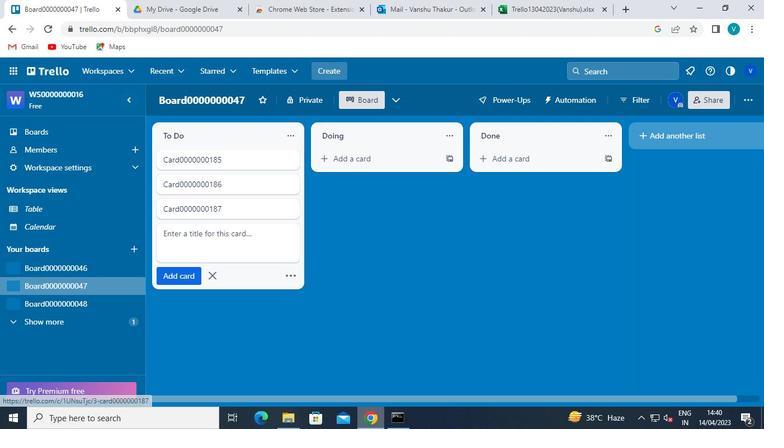 
Action: Mouse moved to (664, 79)
Screenshot: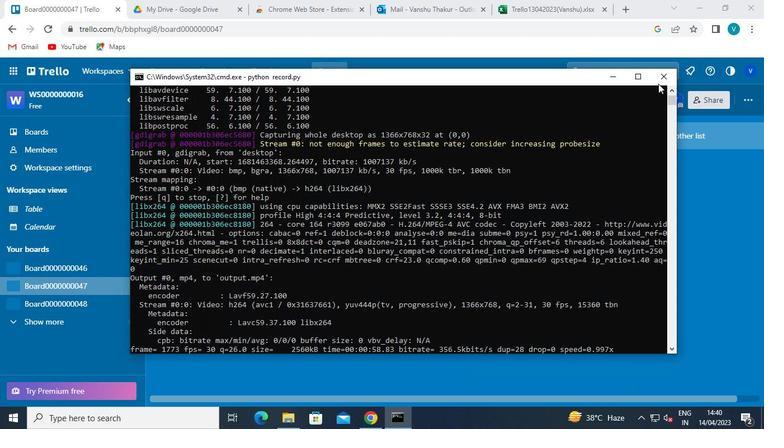 
Action: Mouse pressed left at (664, 79)
Screenshot: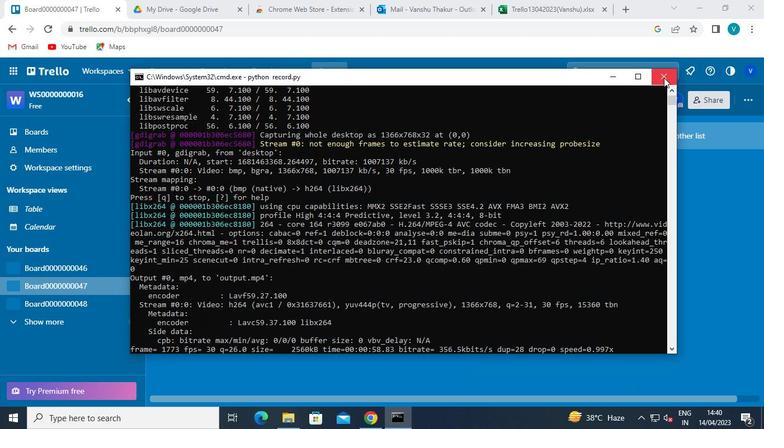 
